 Task: Add Bulk Foods Milk Chocolate Honeycombs to the cart.
Action: Mouse moved to (14, 52)
Screenshot: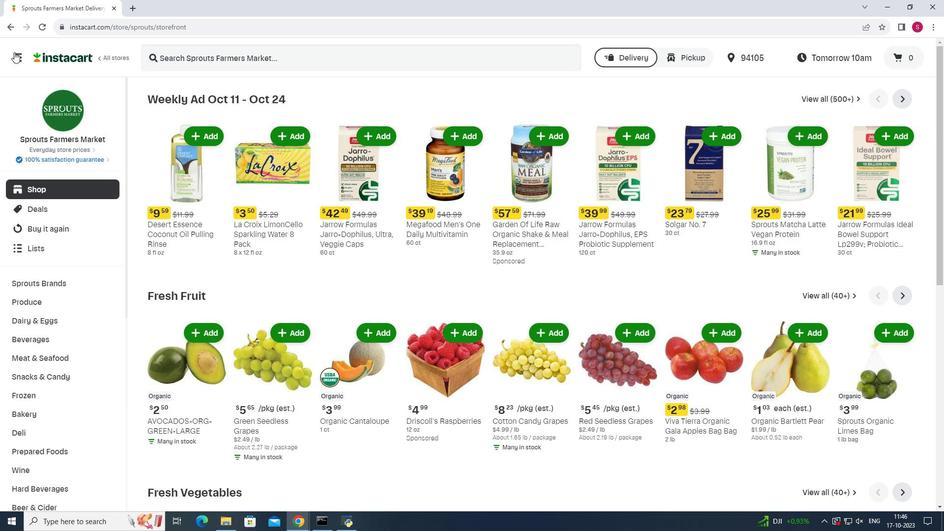 
Action: Mouse pressed left at (14, 52)
Screenshot: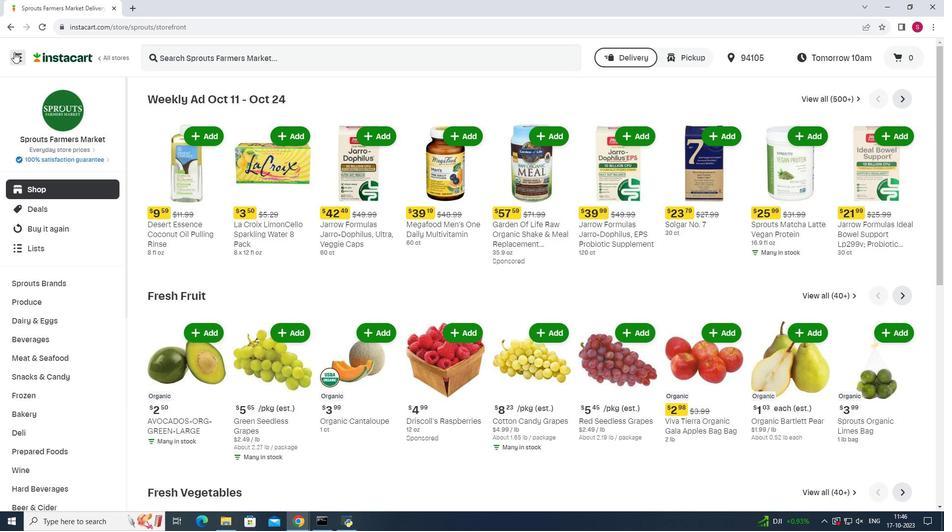 
Action: Mouse moved to (73, 264)
Screenshot: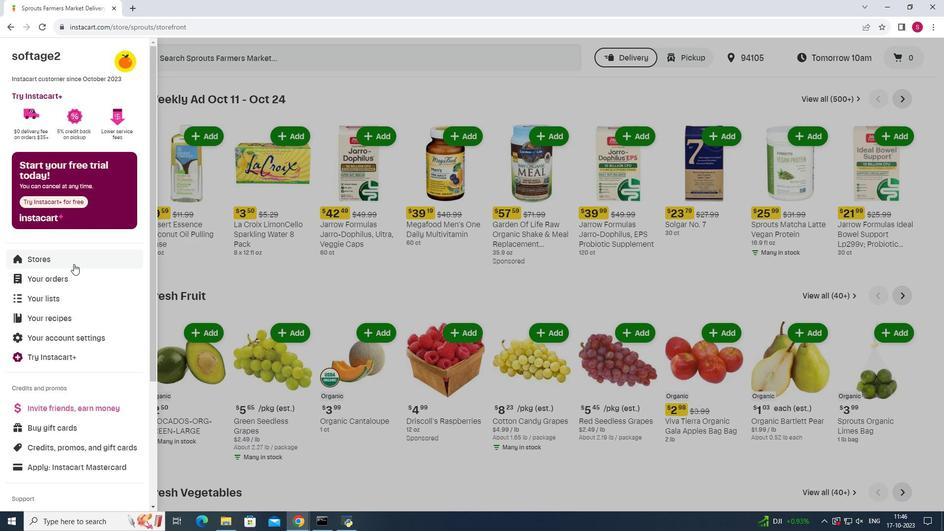 
Action: Mouse pressed left at (73, 264)
Screenshot: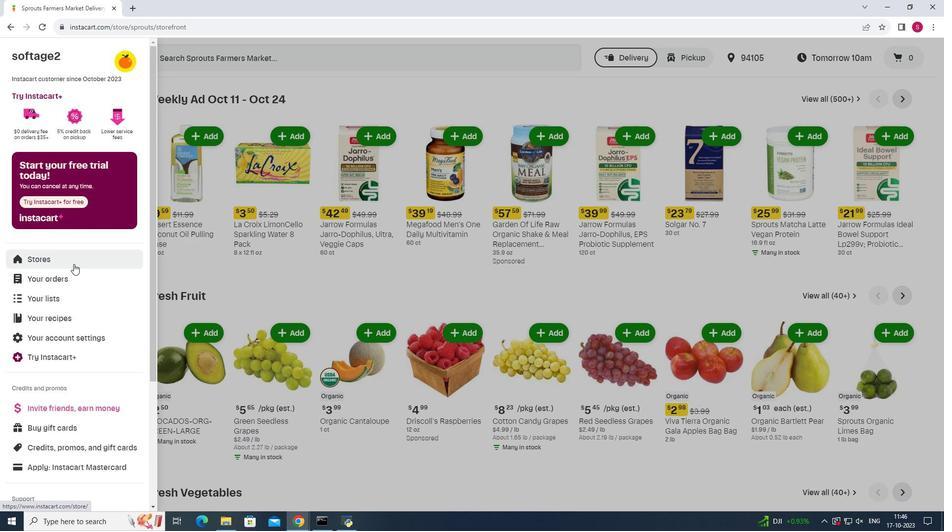 
Action: Mouse moved to (227, 90)
Screenshot: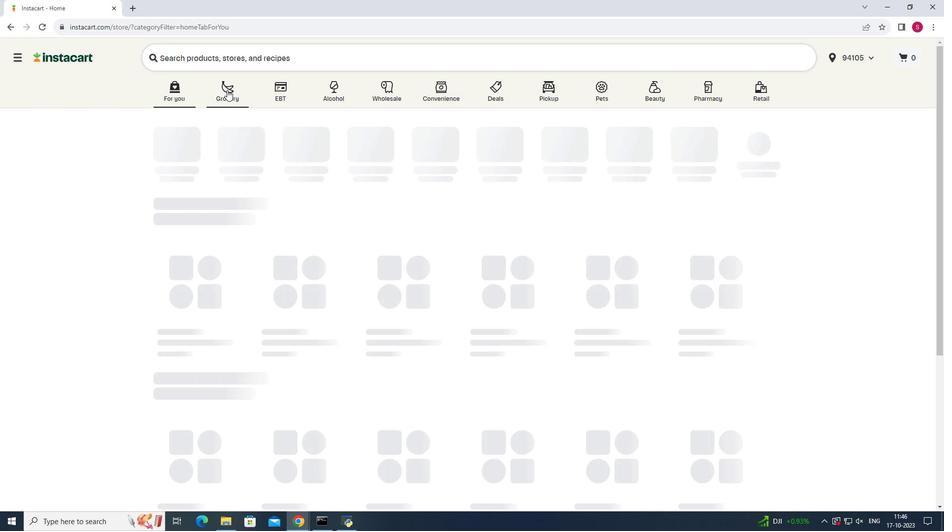 
Action: Mouse pressed left at (227, 90)
Screenshot: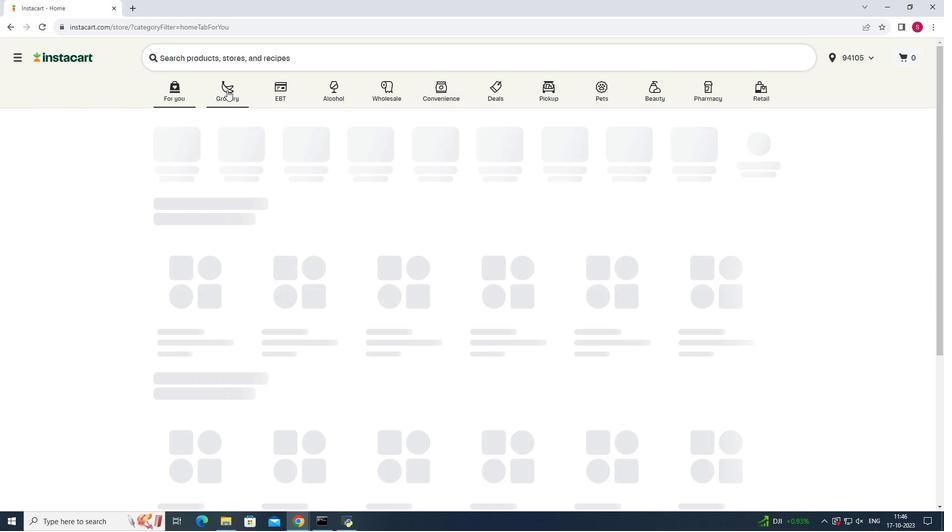 
Action: Mouse moved to (664, 132)
Screenshot: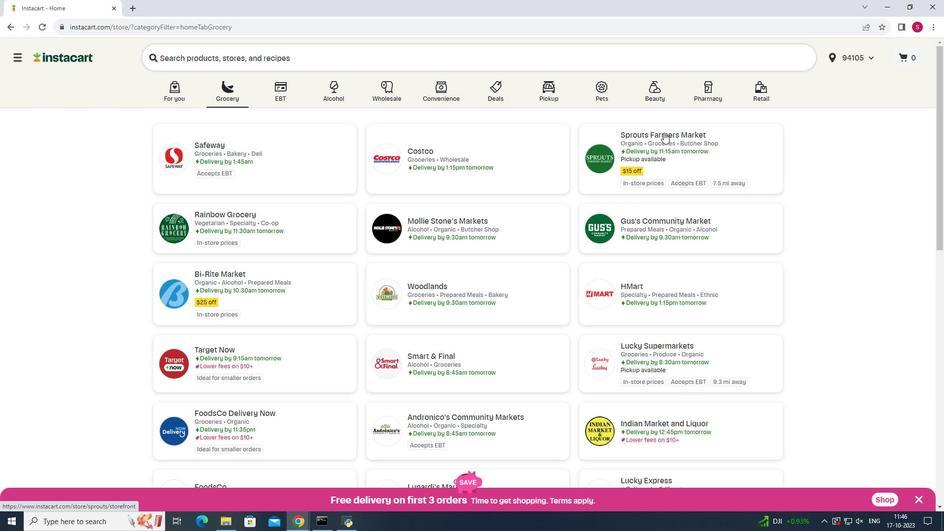 
Action: Mouse pressed left at (664, 132)
Screenshot: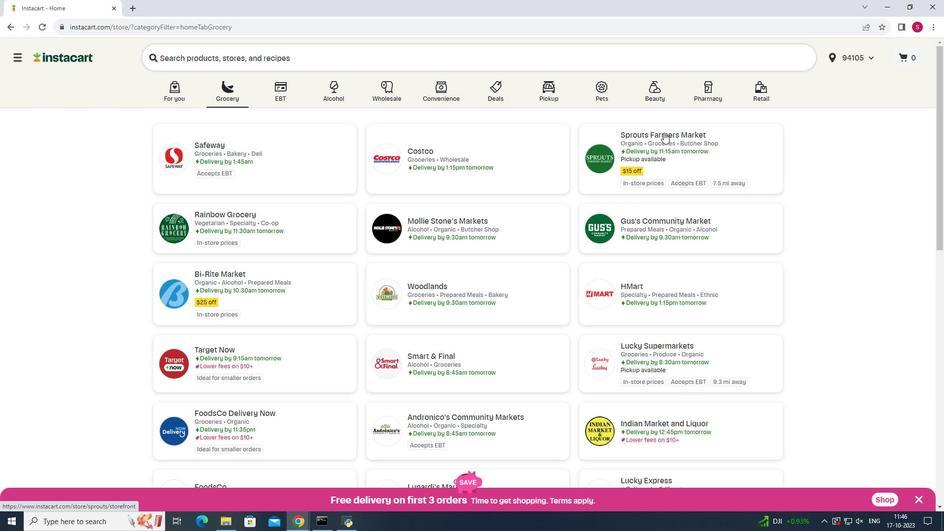
Action: Mouse moved to (55, 376)
Screenshot: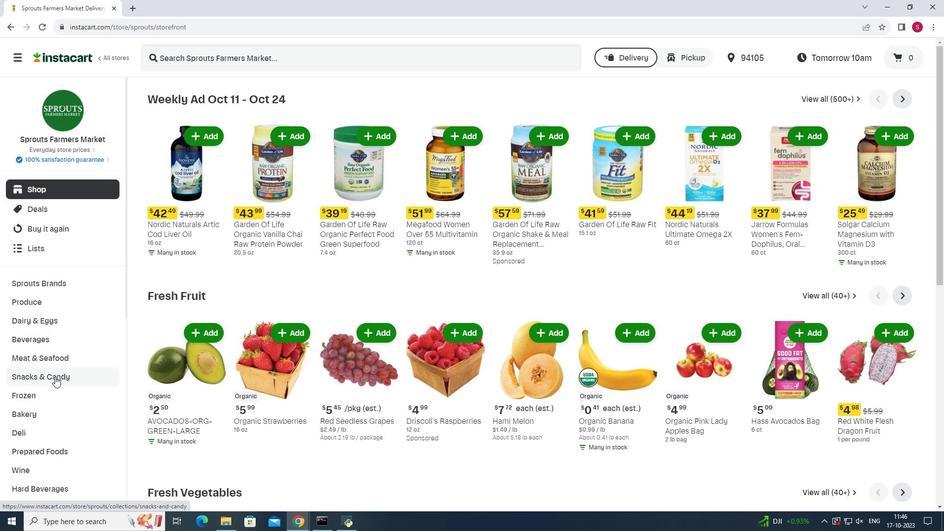
Action: Mouse pressed left at (55, 376)
Screenshot: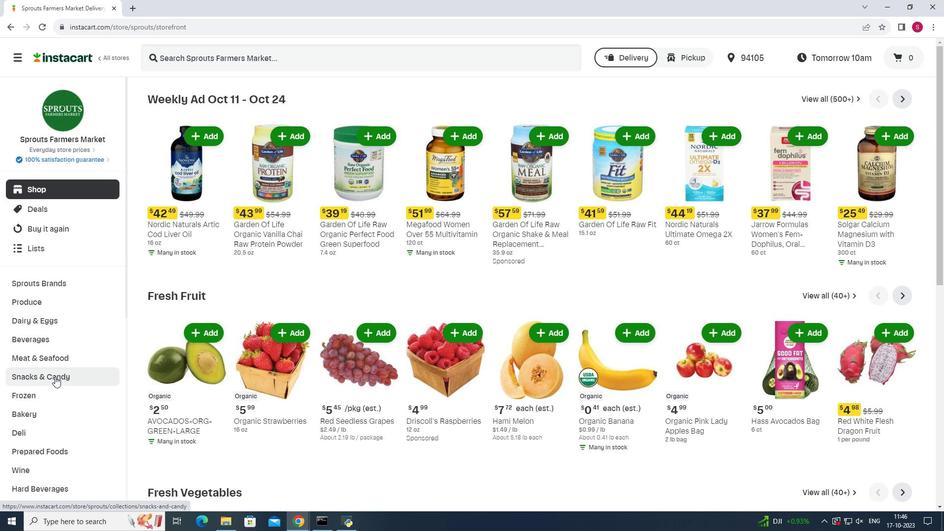 
Action: Mouse moved to (279, 121)
Screenshot: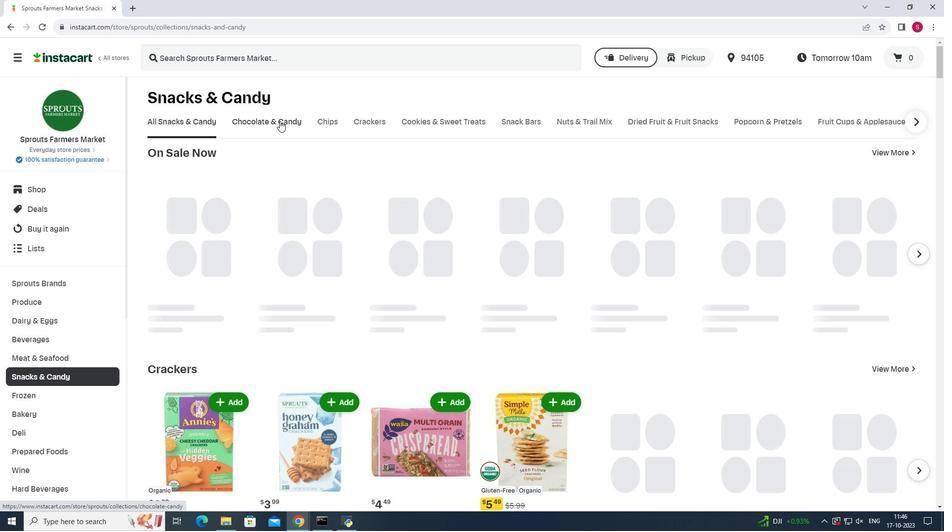
Action: Mouse pressed left at (279, 121)
Screenshot: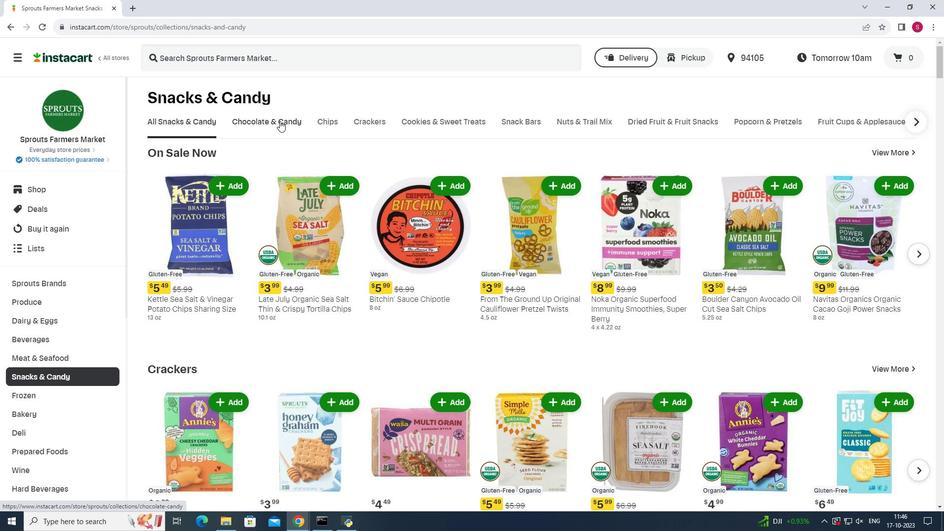 
Action: Mouse moved to (253, 164)
Screenshot: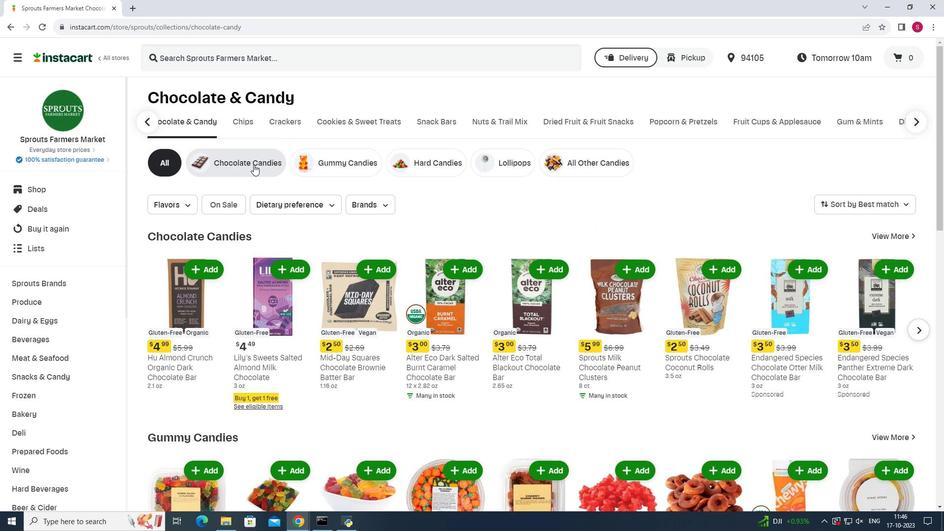 
Action: Mouse pressed left at (253, 164)
Screenshot: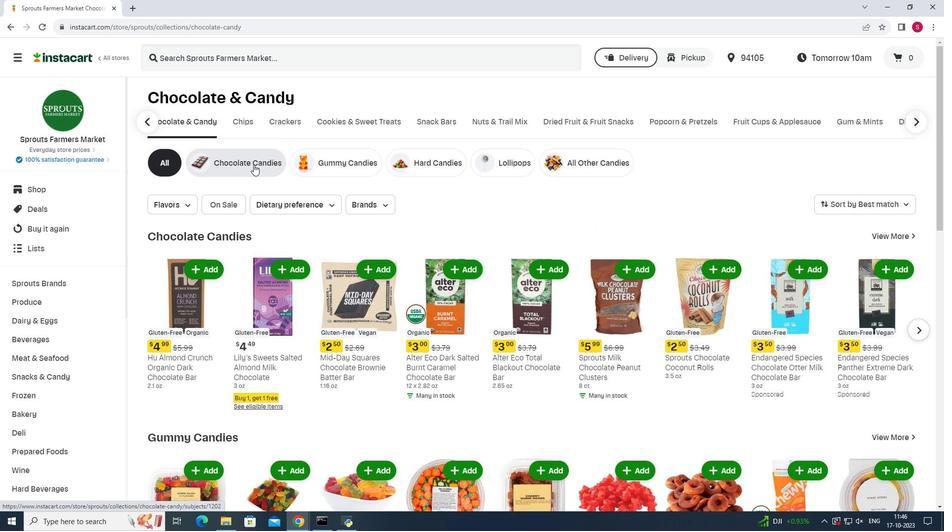 
Action: Mouse moved to (419, 57)
Screenshot: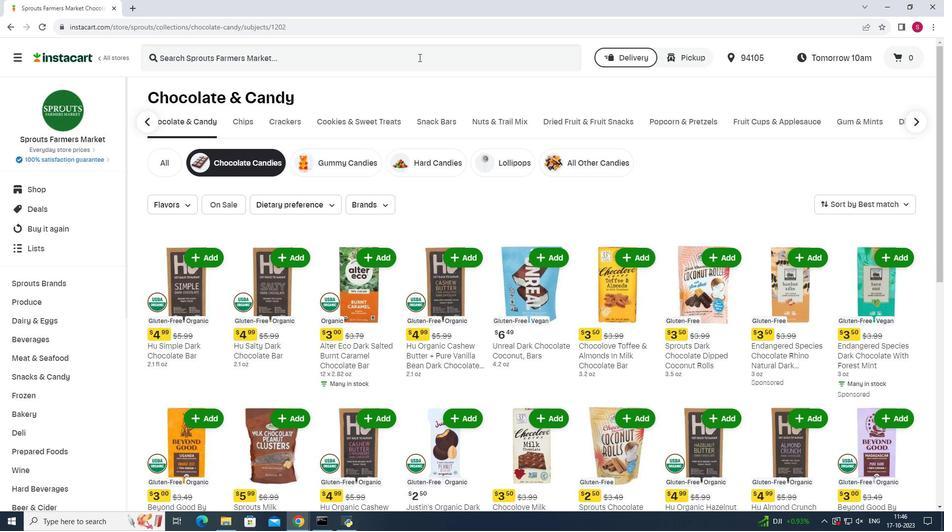 
Action: Mouse pressed left at (419, 57)
Screenshot: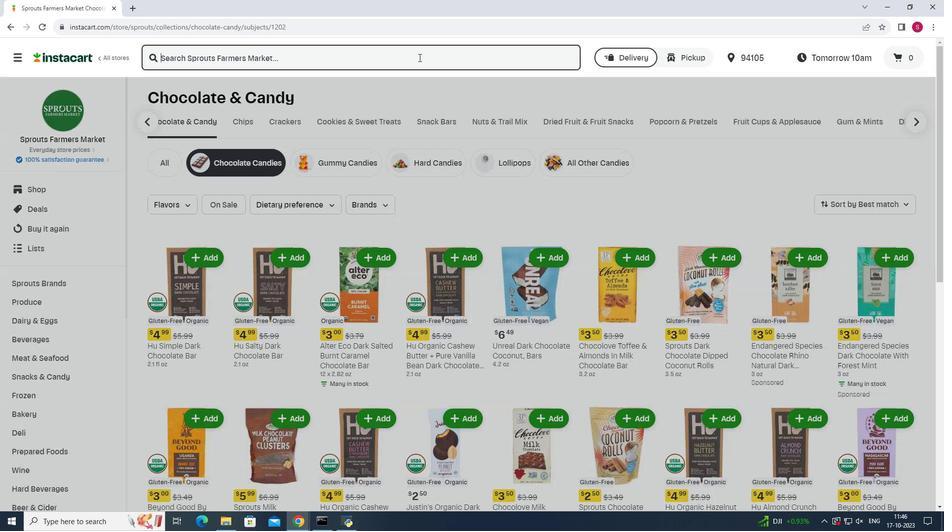 
Action: Key pressed <Key.shift>Bulk<Key.space><Key.shift>Foods<Key.space><Key.shift>Milk<Key.space><Key.shift>Chocolate<Key.space><Key.shift>Honey<Key.shift>combs<Key.enter>
Screenshot: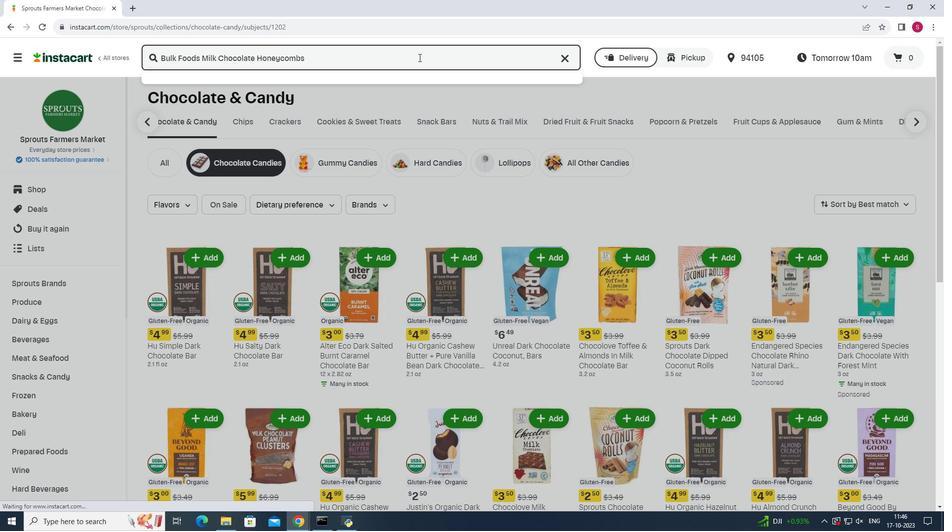 
Action: Mouse moved to (270, 157)
Screenshot: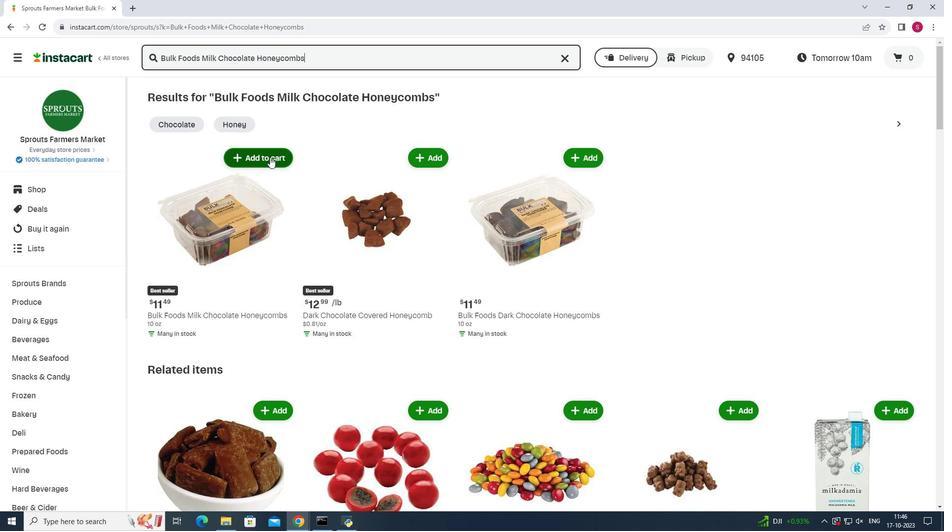 
Action: Mouse pressed left at (270, 157)
Screenshot: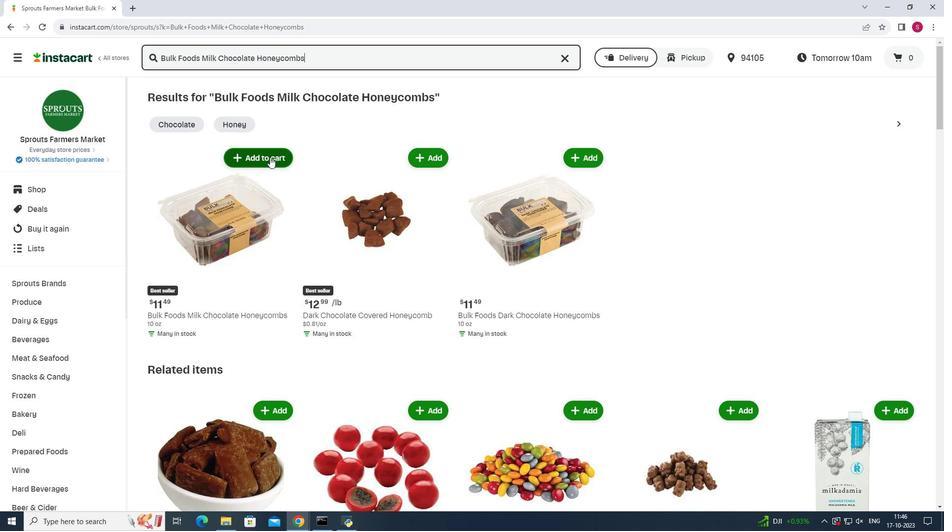 
Action: Mouse moved to (734, 231)
Screenshot: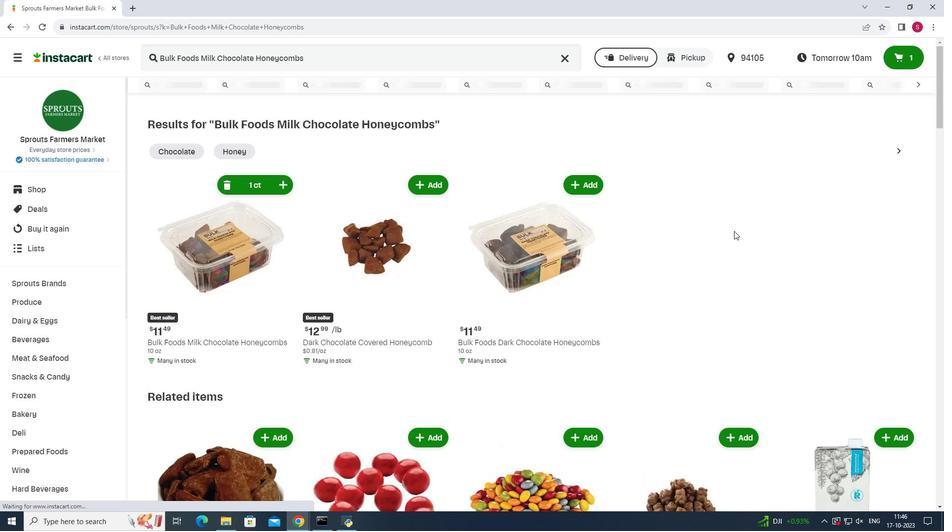 
